 Task: In the  document Friendship.txt Use the tool word Count 'and display word count while typing' Create the translated copy of the document in  'Italian' Change notification to  Comments for you
Action: Mouse moved to (166, 79)
Screenshot: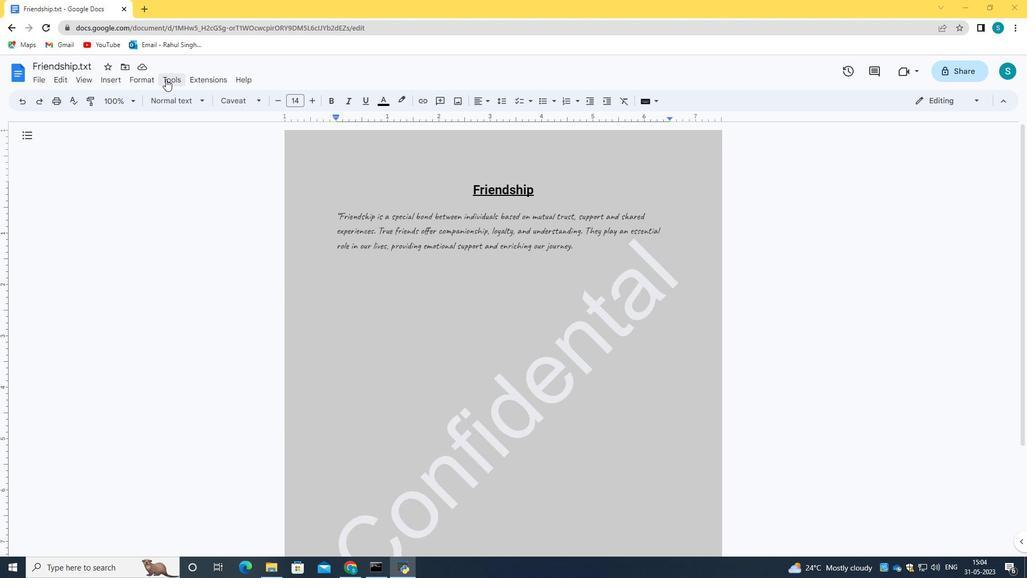 
Action: Mouse pressed left at (166, 79)
Screenshot: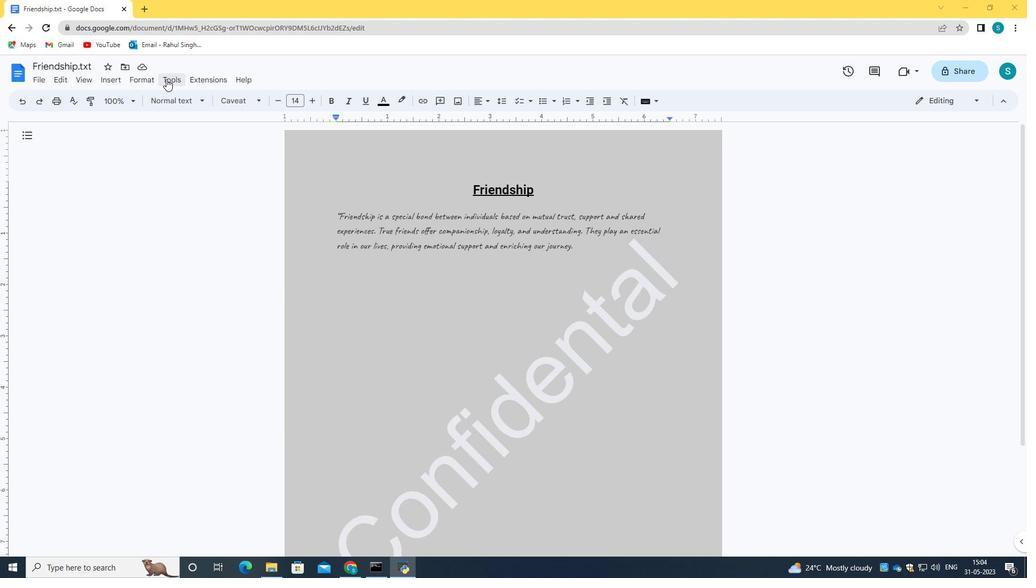 
Action: Mouse moved to (203, 122)
Screenshot: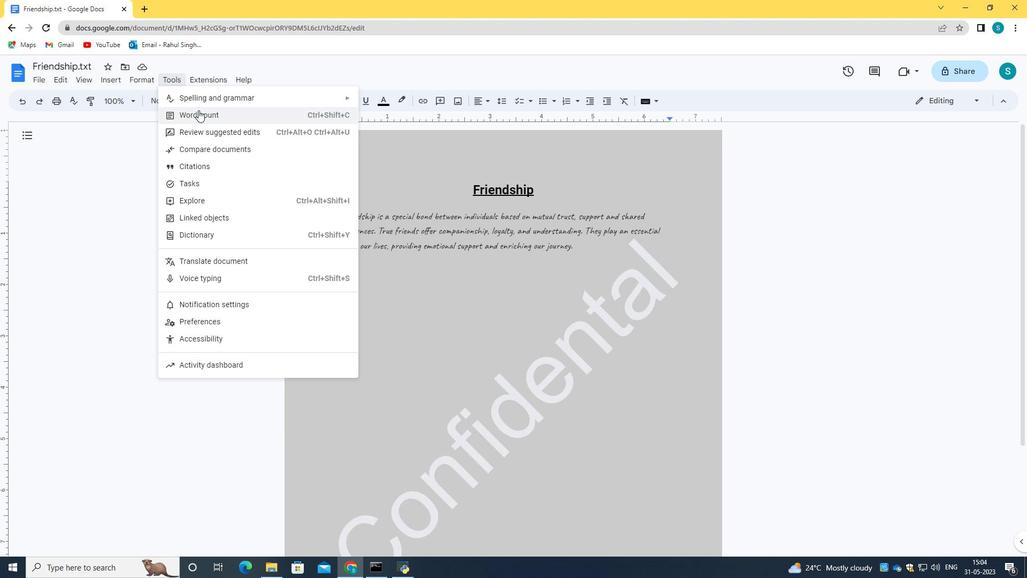 
Action: Mouse pressed left at (203, 122)
Screenshot: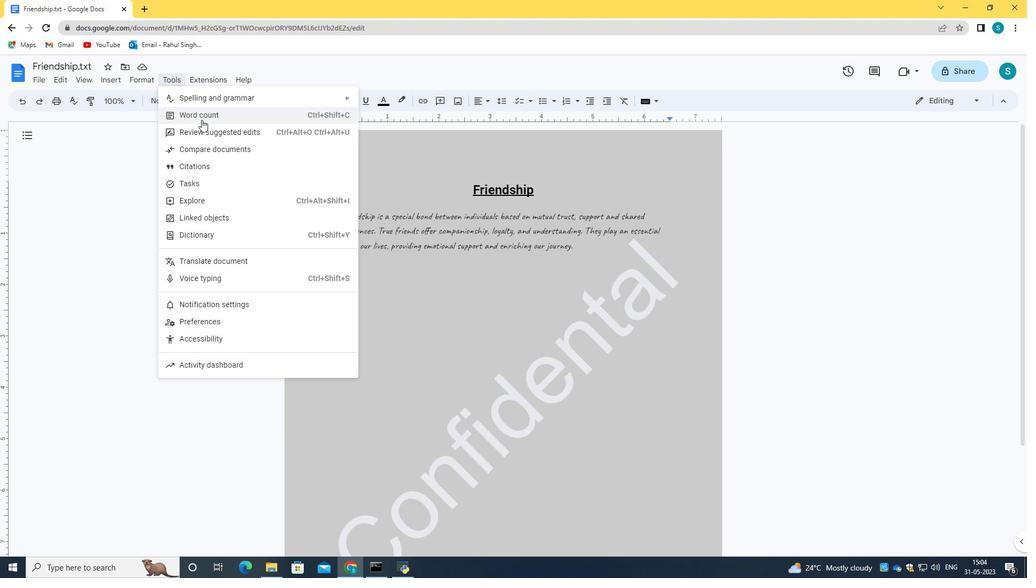
Action: Mouse moved to (454, 352)
Screenshot: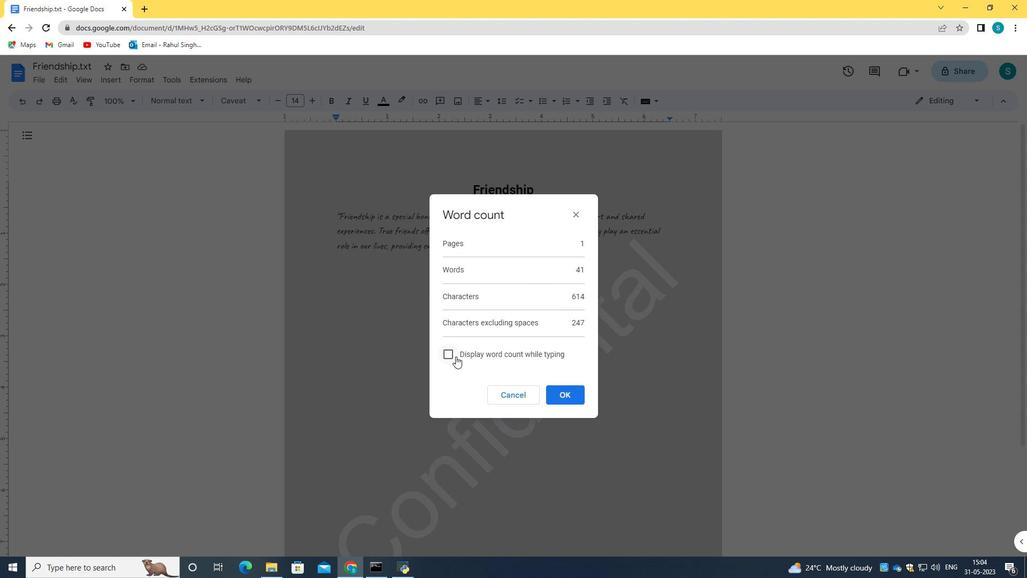 
Action: Mouse pressed left at (454, 352)
Screenshot: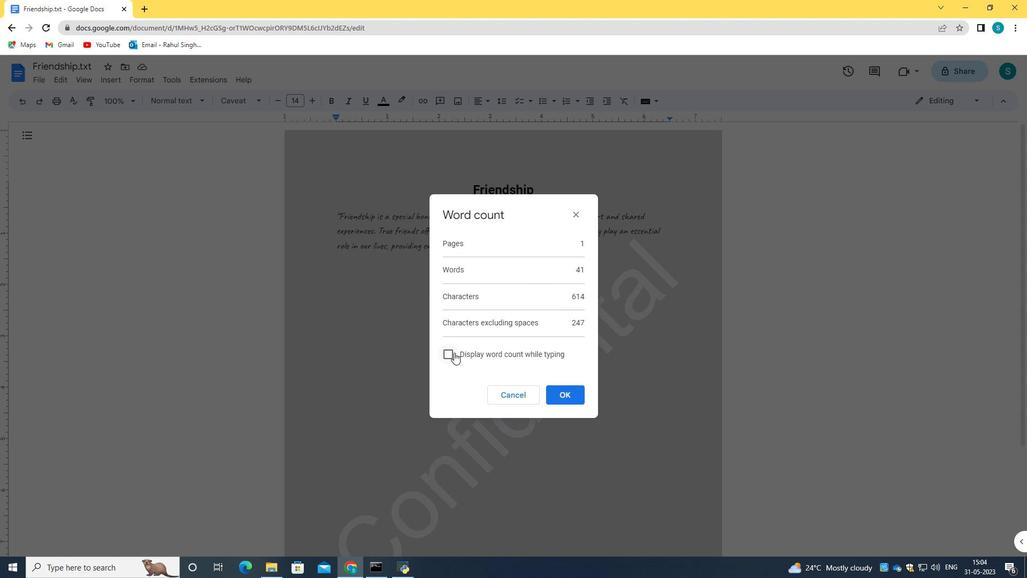 
Action: Mouse moved to (558, 395)
Screenshot: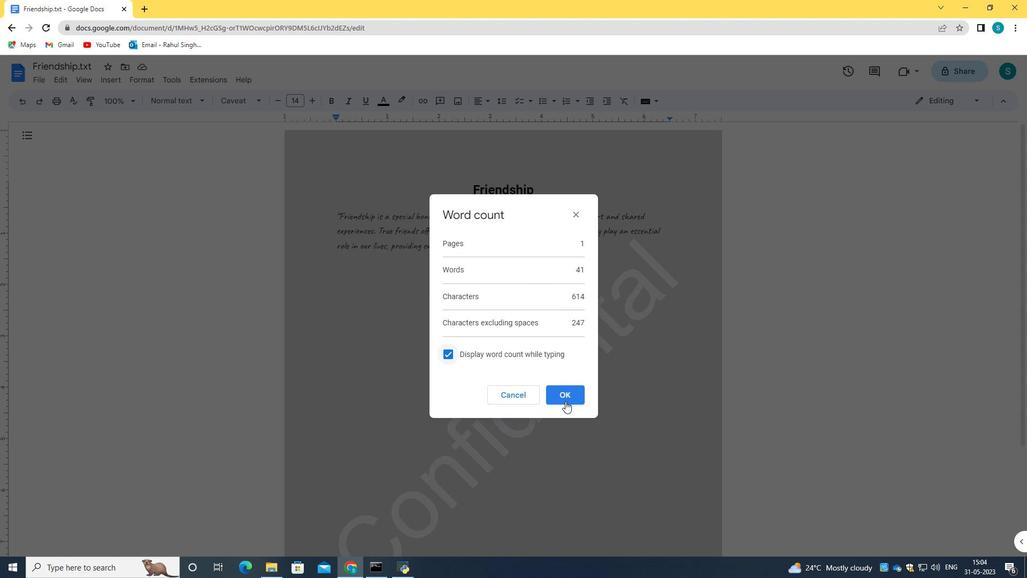 
Action: Mouse pressed left at (558, 395)
Screenshot: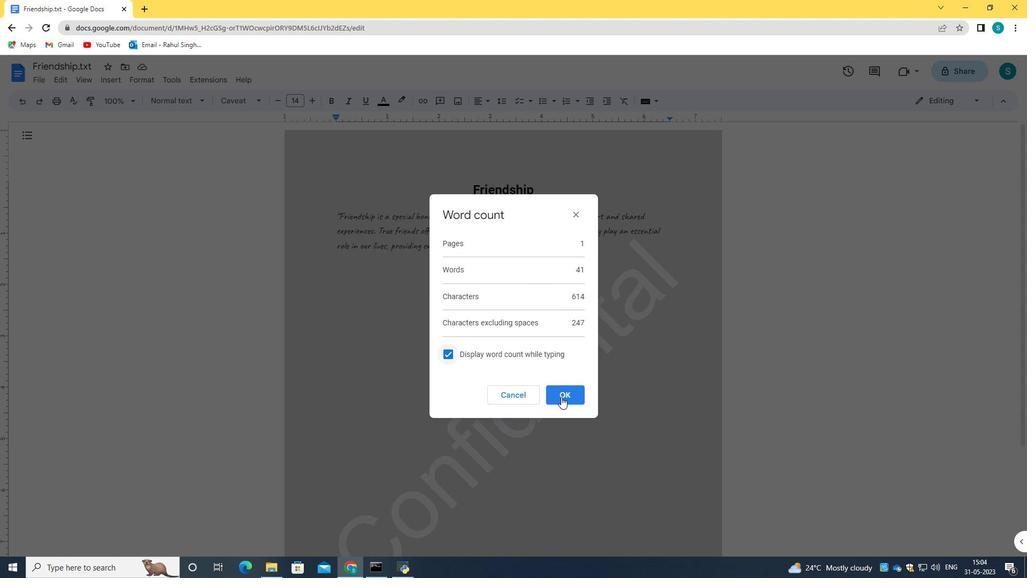 
Action: Mouse moved to (36, 79)
Screenshot: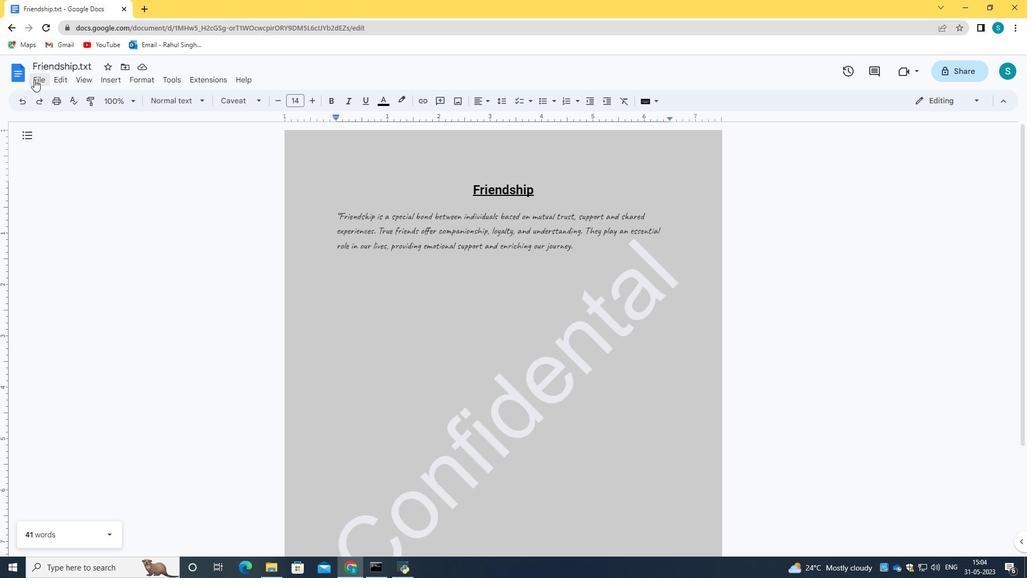 
Action: Mouse pressed left at (36, 79)
Screenshot: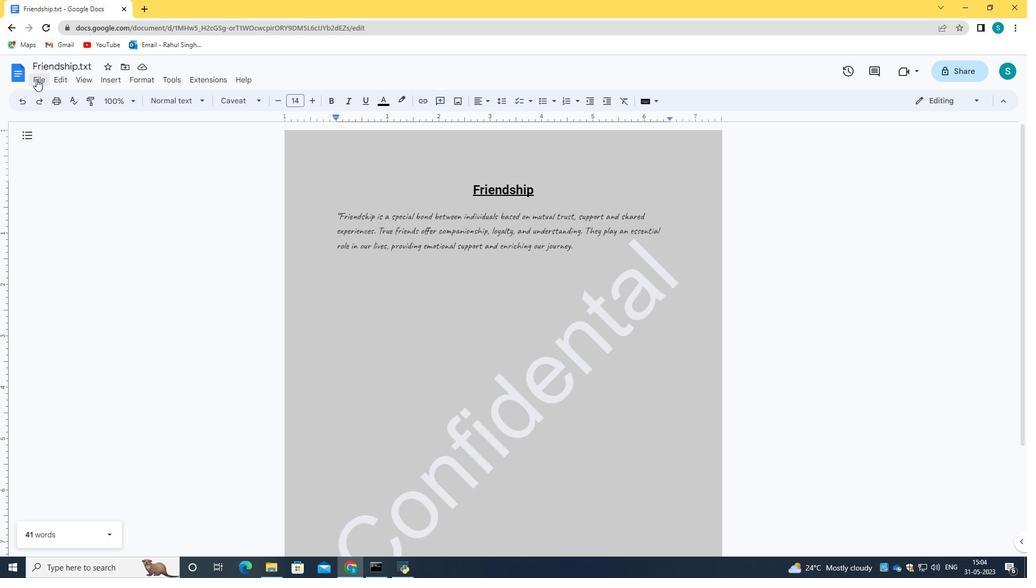 
Action: Mouse moved to (205, 259)
Screenshot: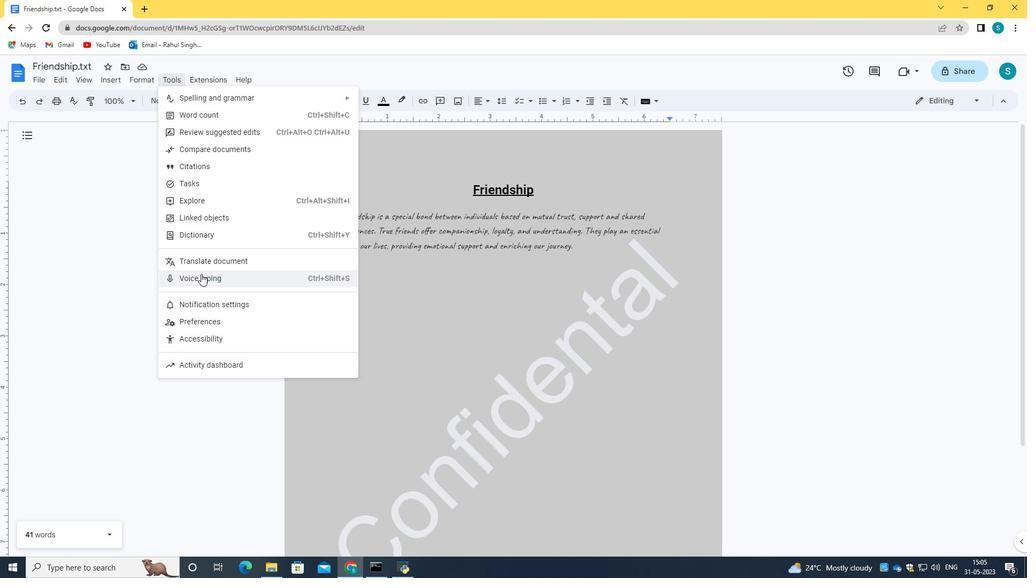 
Action: Mouse pressed left at (205, 259)
Screenshot: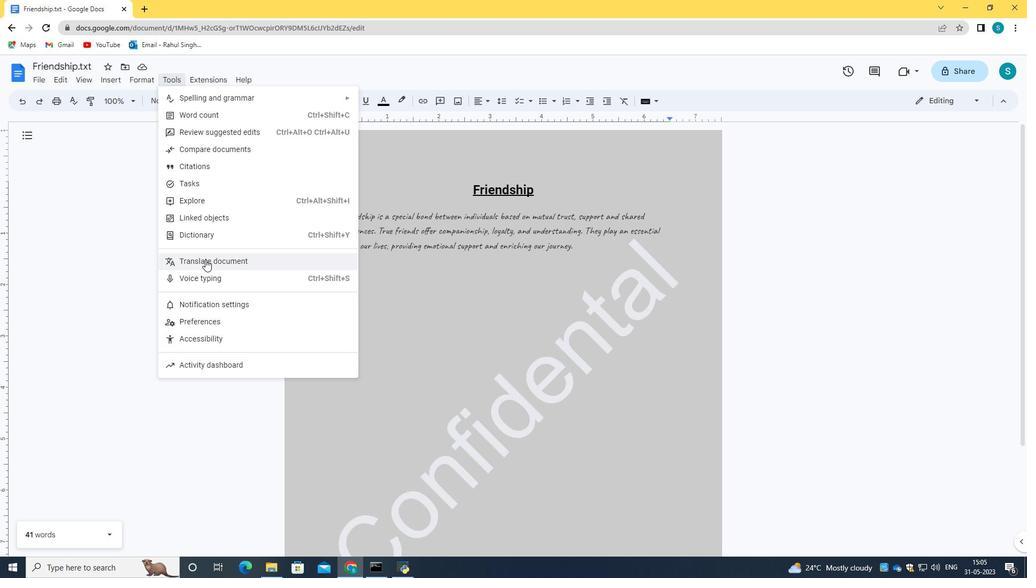 
Action: Mouse moved to (493, 323)
Screenshot: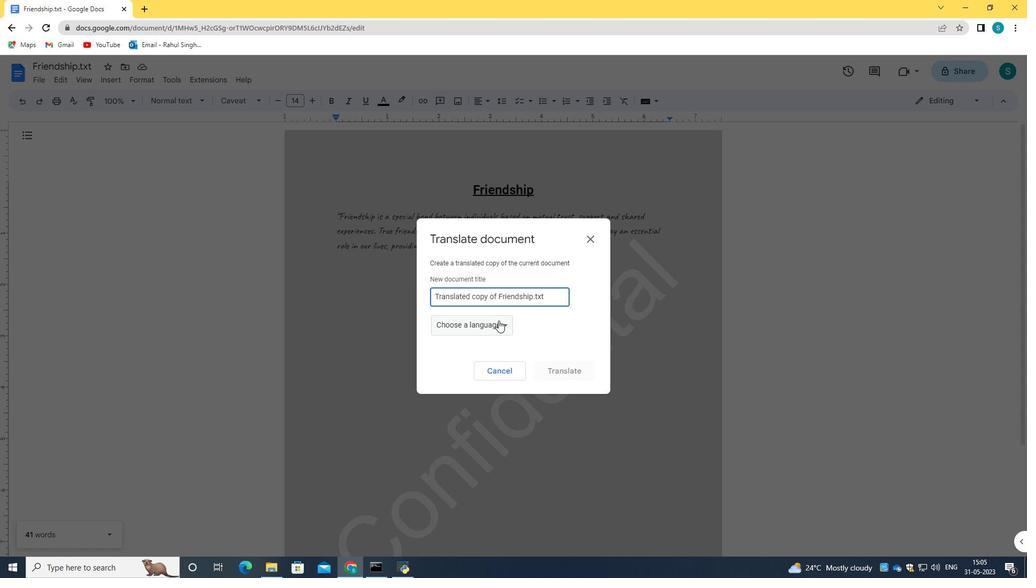 
Action: Mouse pressed left at (493, 323)
Screenshot: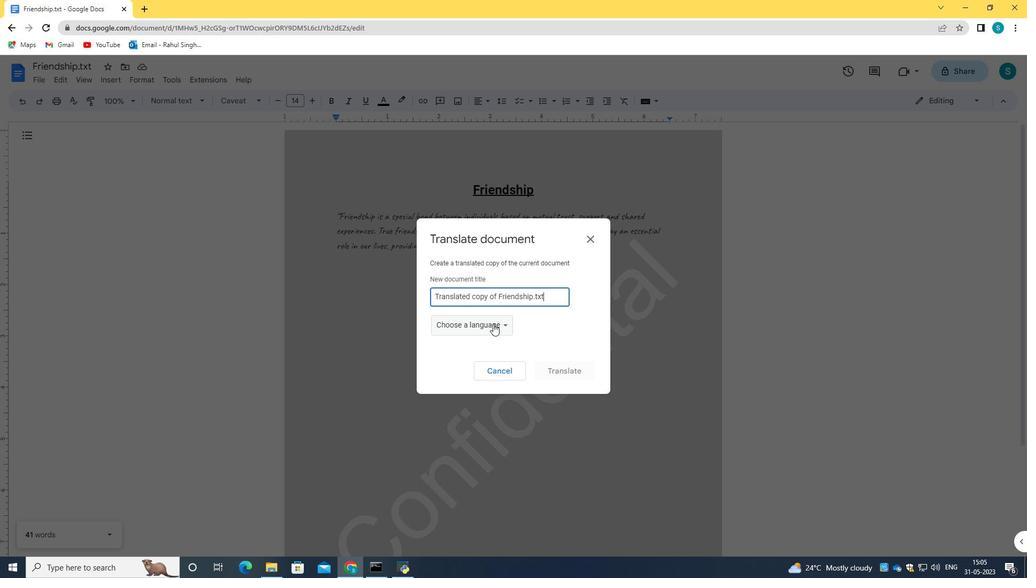 
Action: Mouse scrolled (493, 323) with delta (0, 0)
Screenshot: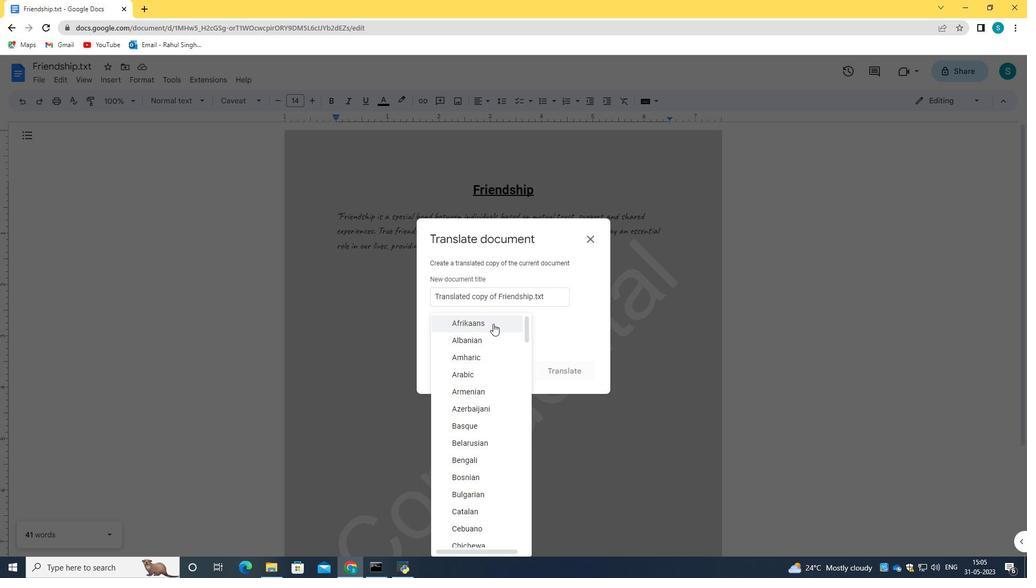 
Action: Mouse scrolled (493, 323) with delta (0, 0)
Screenshot: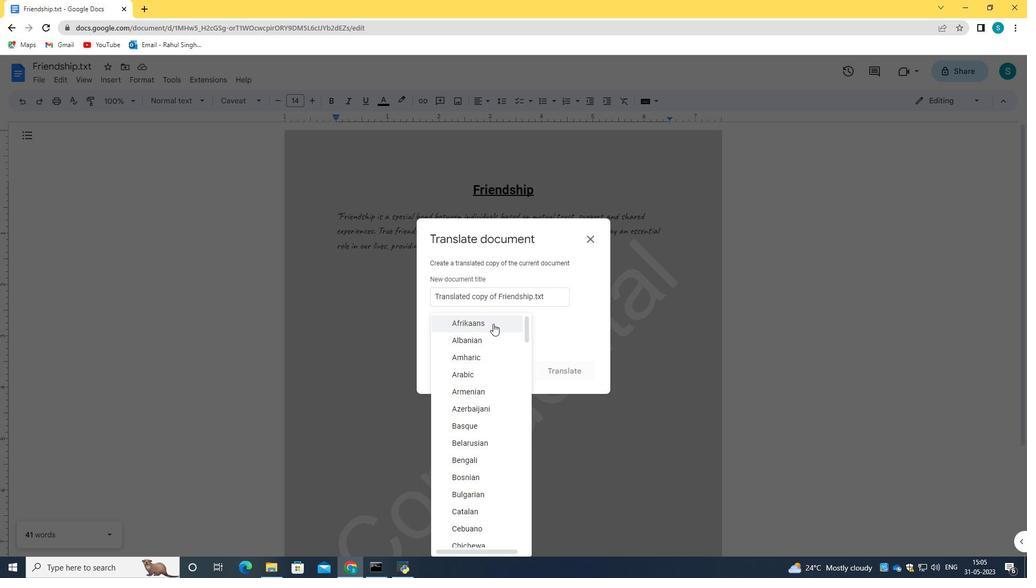 
Action: Mouse moved to (493, 324)
Screenshot: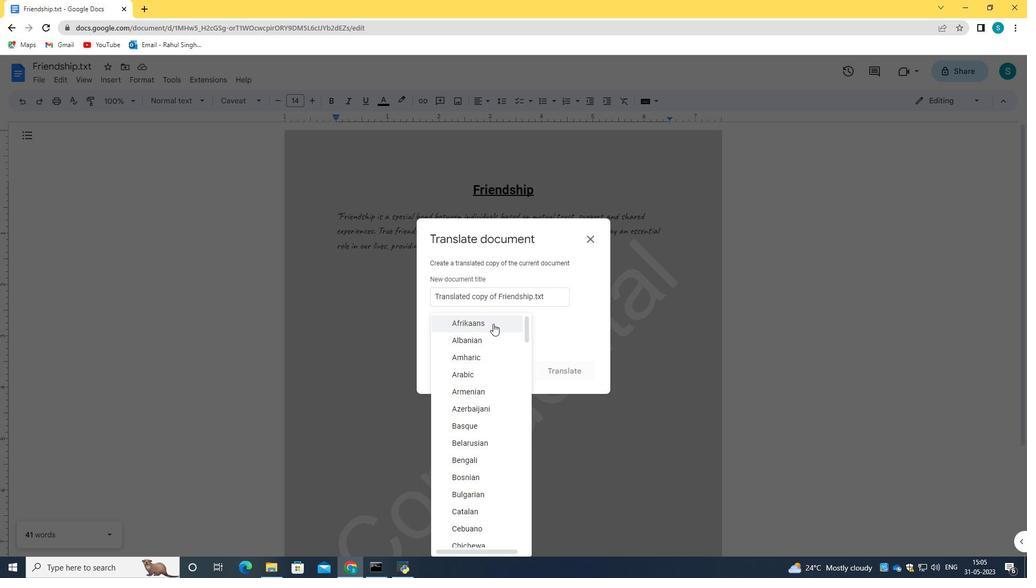 
Action: Mouse scrolled (493, 323) with delta (0, 0)
Screenshot: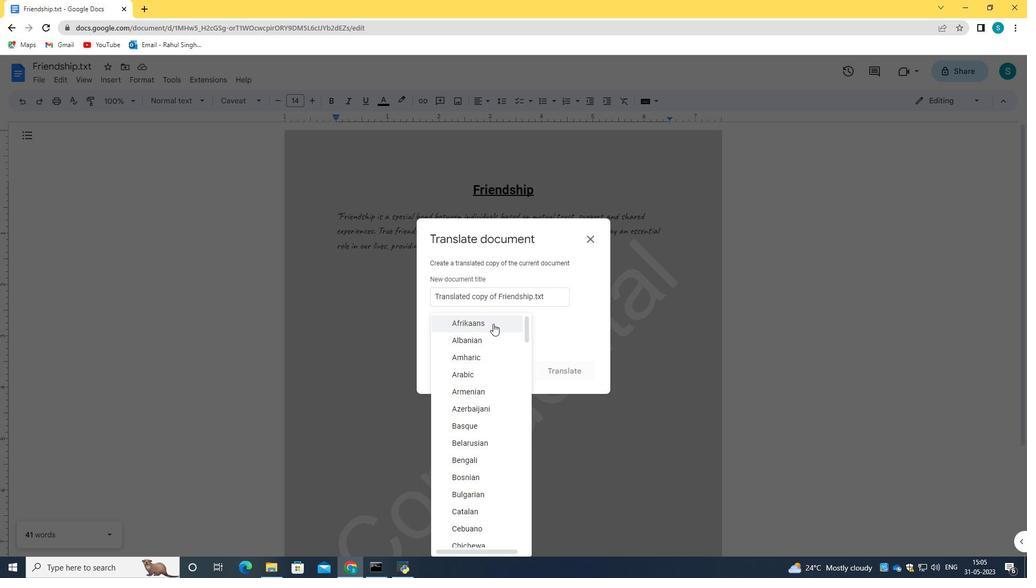 
Action: Mouse moved to (500, 380)
Screenshot: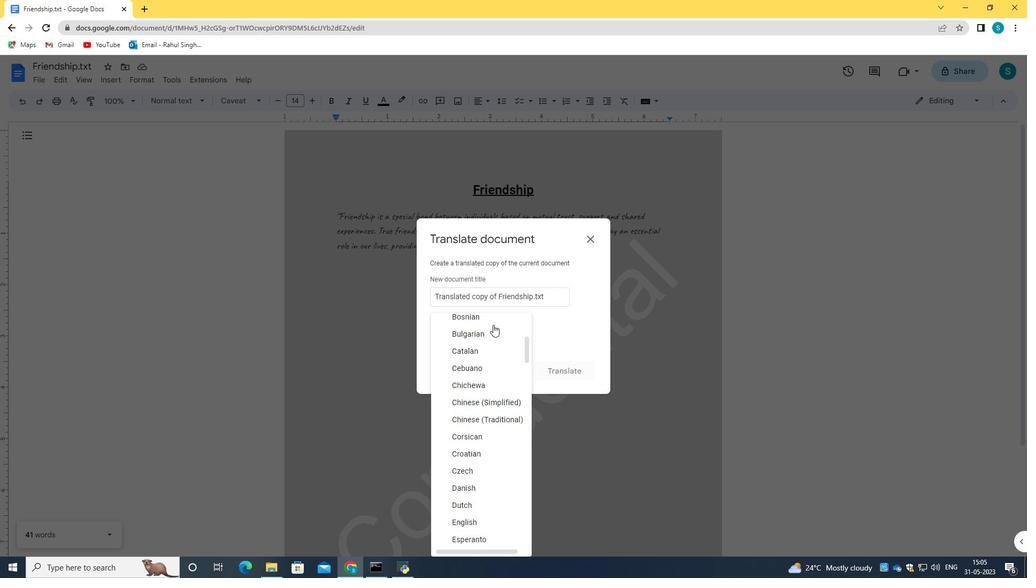 
Action: Mouse scrolled (500, 380) with delta (0, 0)
Screenshot: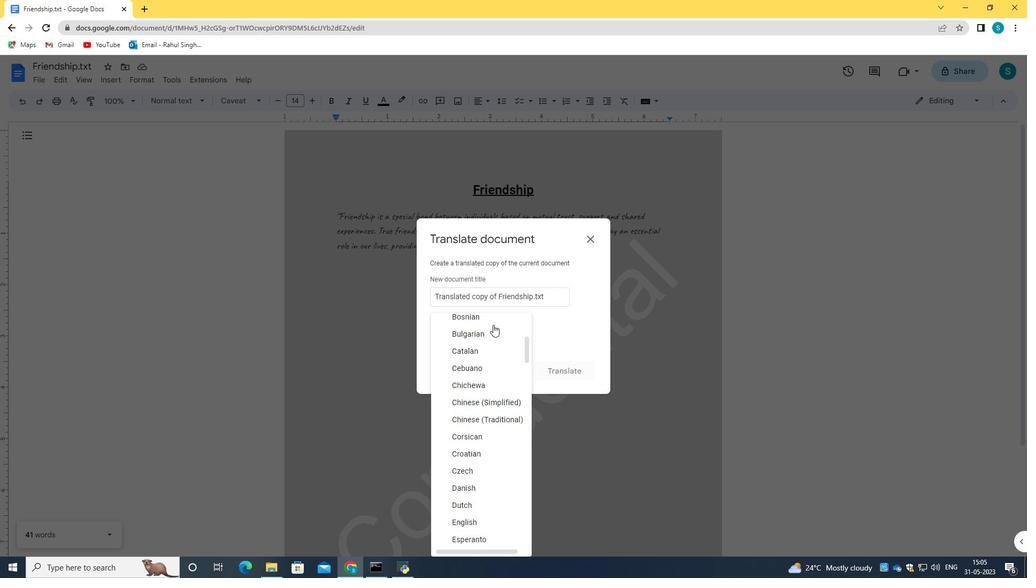 
Action: Mouse moved to (498, 384)
Screenshot: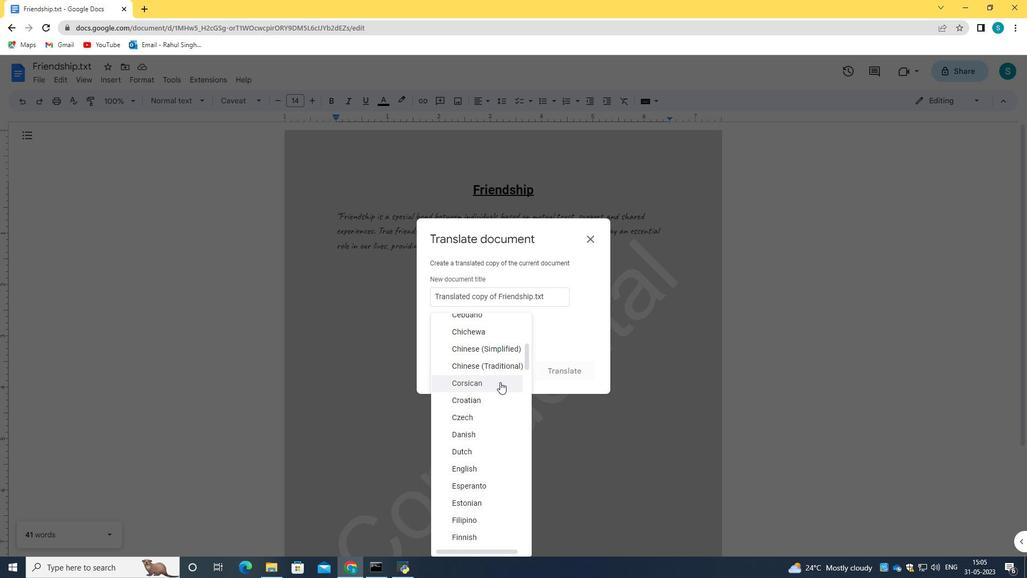 
Action: Mouse scrolled (498, 383) with delta (0, 0)
Screenshot: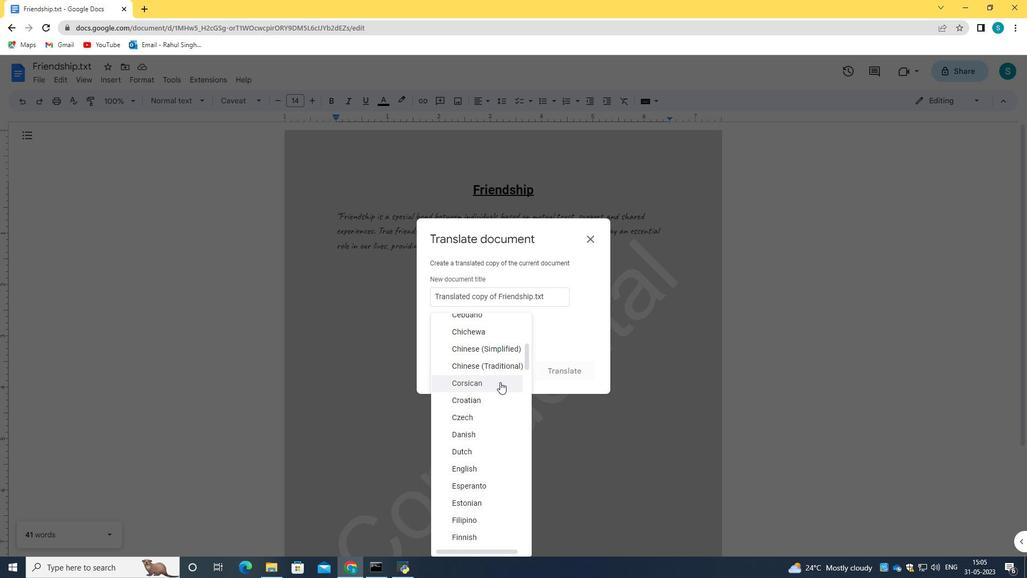 
Action: Mouse moved to (498, 385)
Screenshot: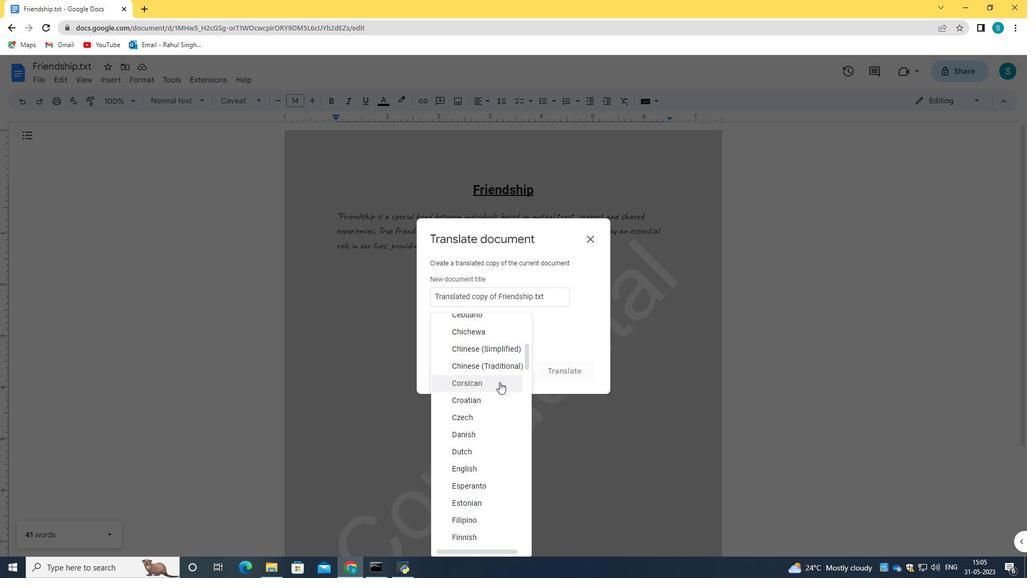 
Action: Mouse scrolled (498, 384) with delta (0, 0)
Screenshot: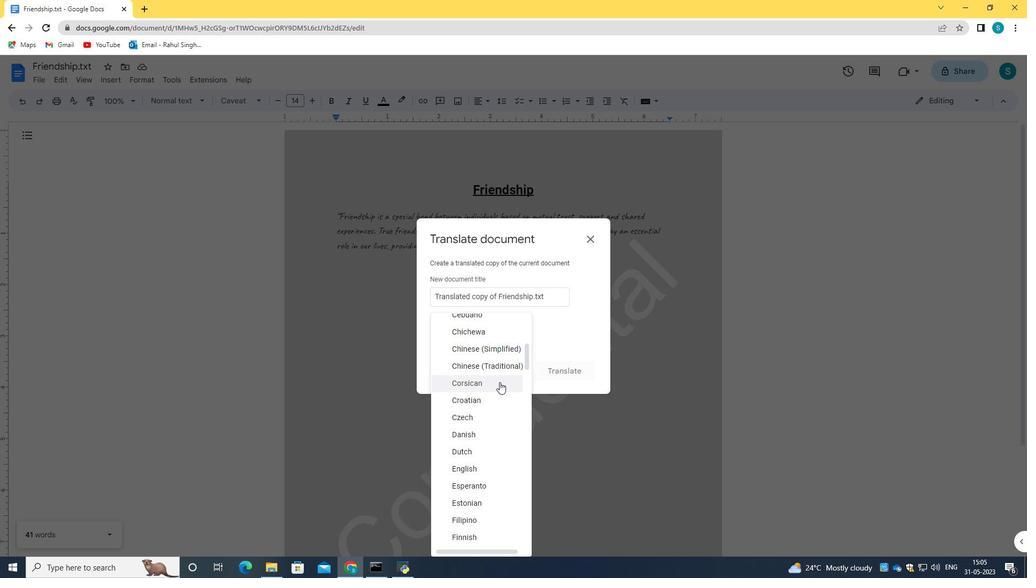 
Action: Mouse moved to (477, 393)
Screenshot: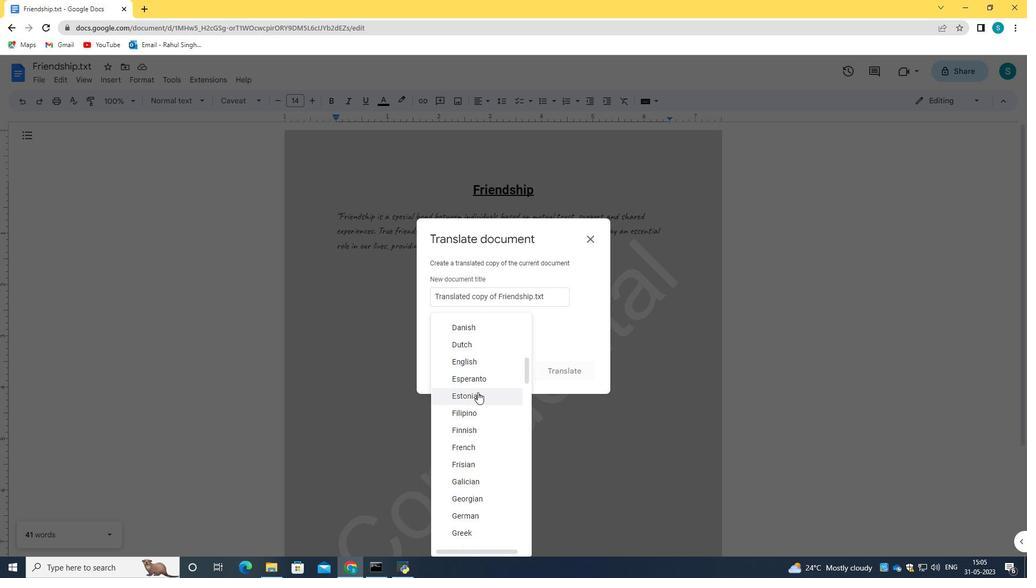 
Action: Mouse scrolled (477, 392) with delta (0, 0)
Screenshot: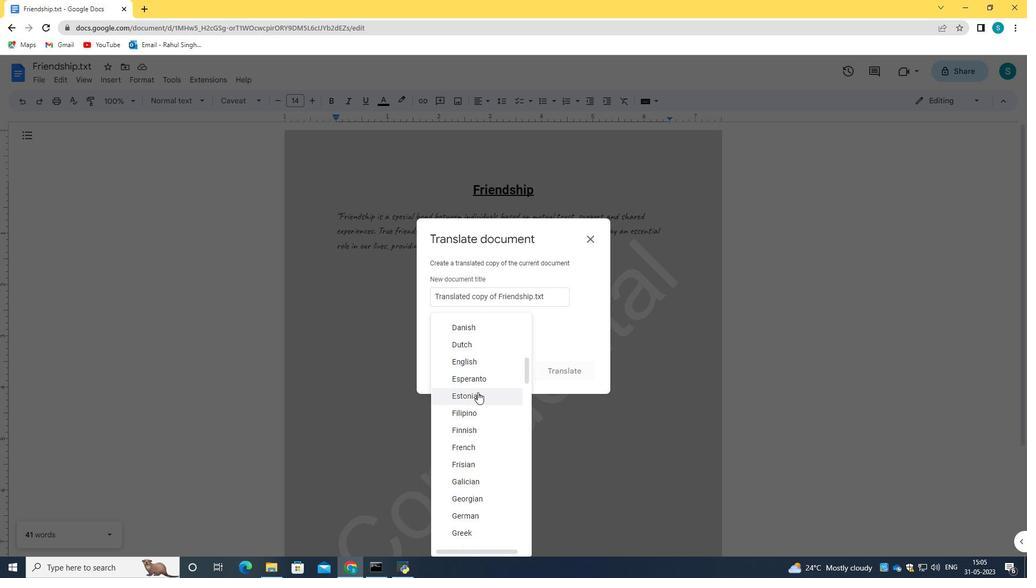 
Action: Mouse moved to (477, 394)
Screenshot: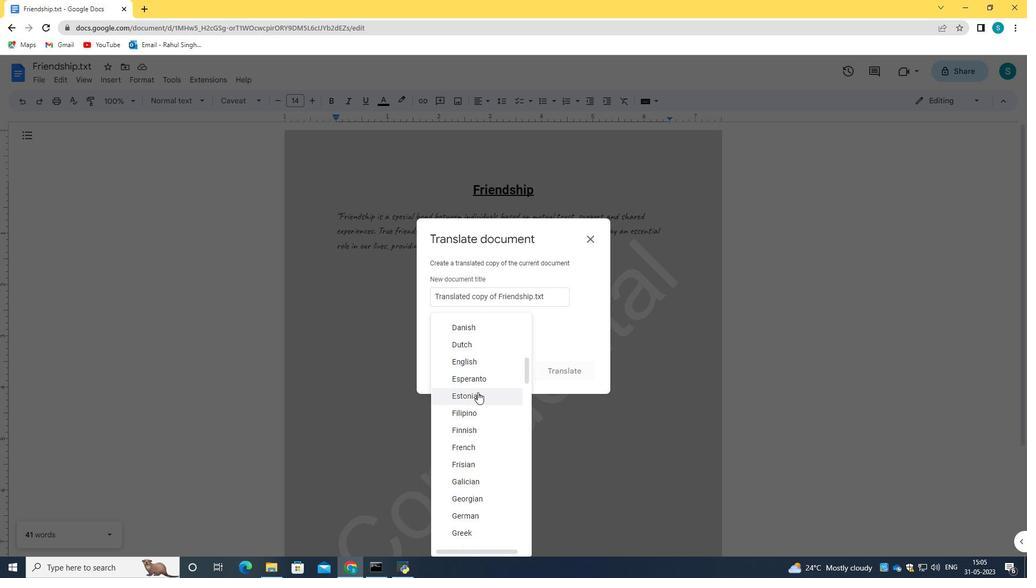 
Action: Mouse scrolled (477, 393) with delta (0, 0)
Screenshot: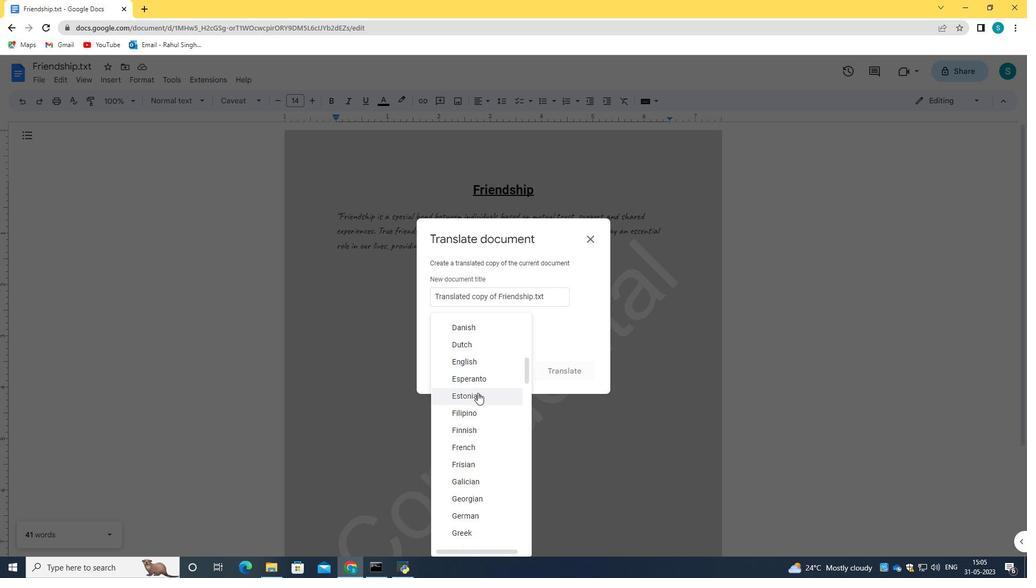 
Action: Mouse moved to (482, 446)
Screenshot: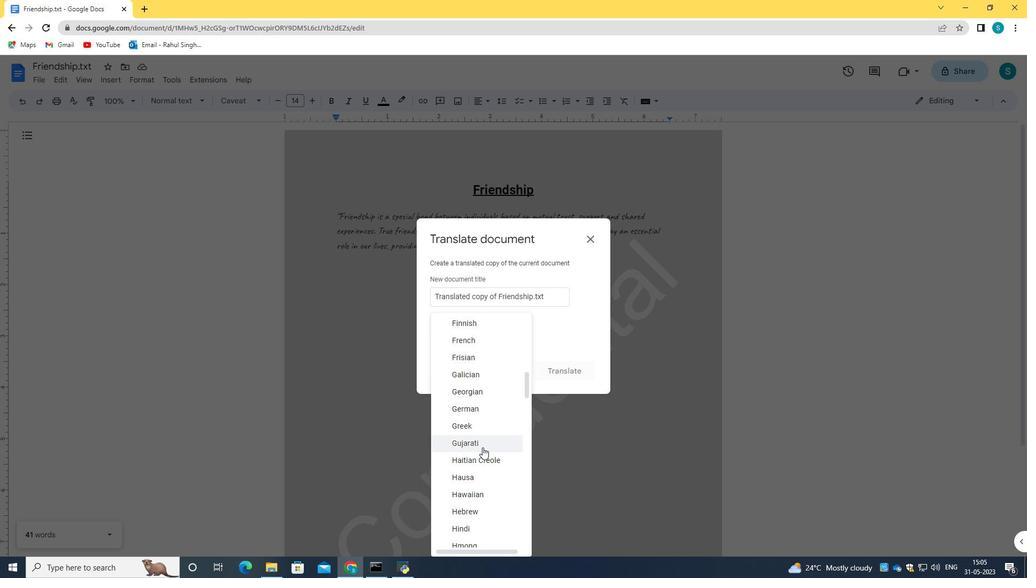 
Action: Mouse scrolled (482, 446) with delta (0, 0)
Screenshot: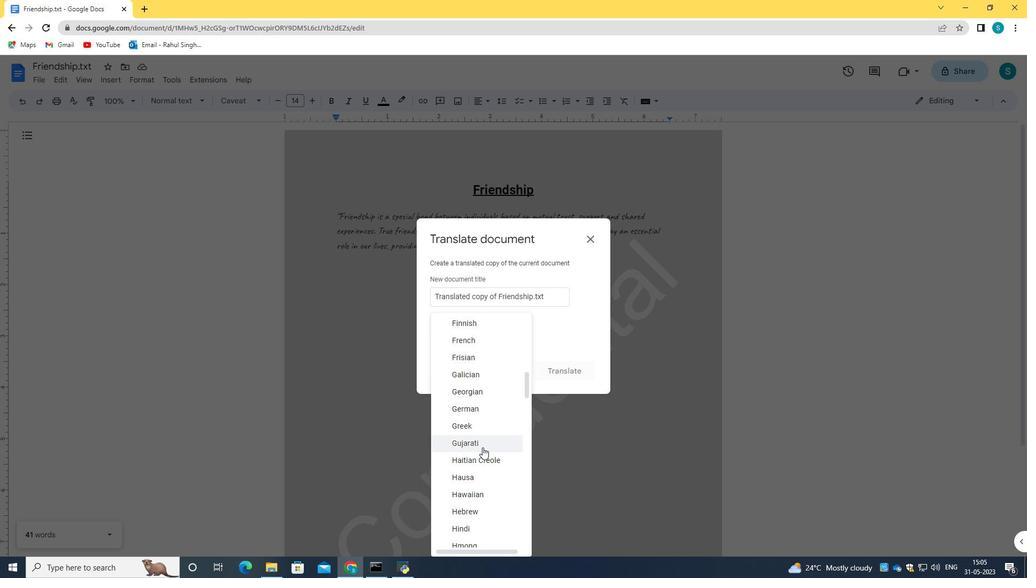 
Action: Mouse scrolled (482, 446) with delta (0, 0)
Screenshot: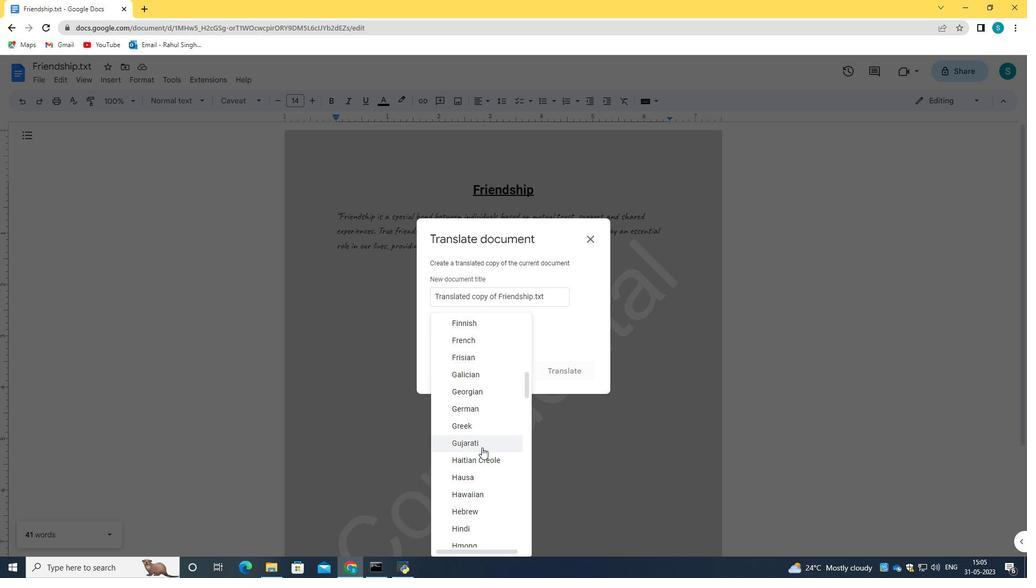 
Action: Mouse moved to (486, 433)
Screenshot: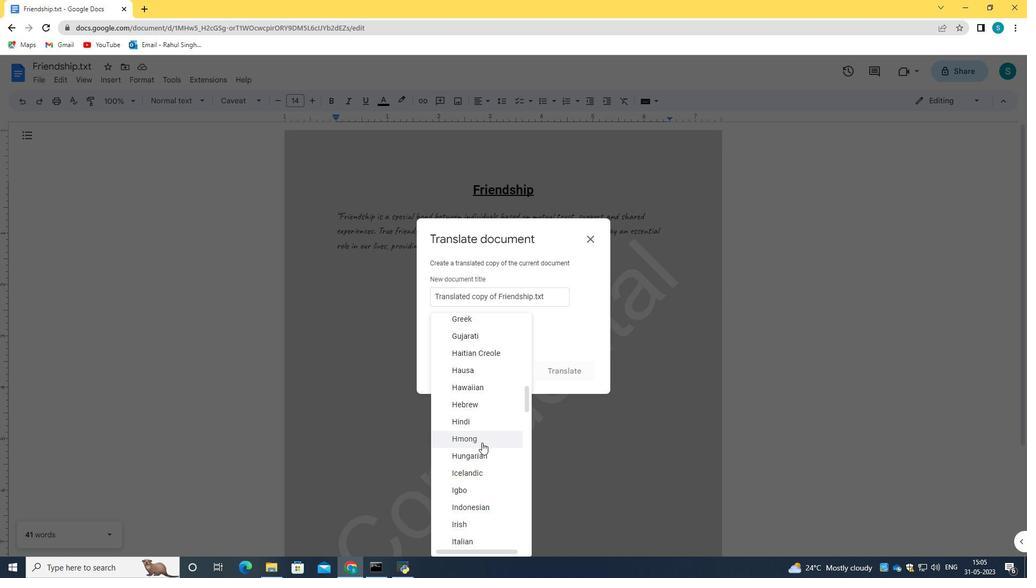 
Action: Mouse scrolled (486, 433) with delta (0, 0)
Screenshot: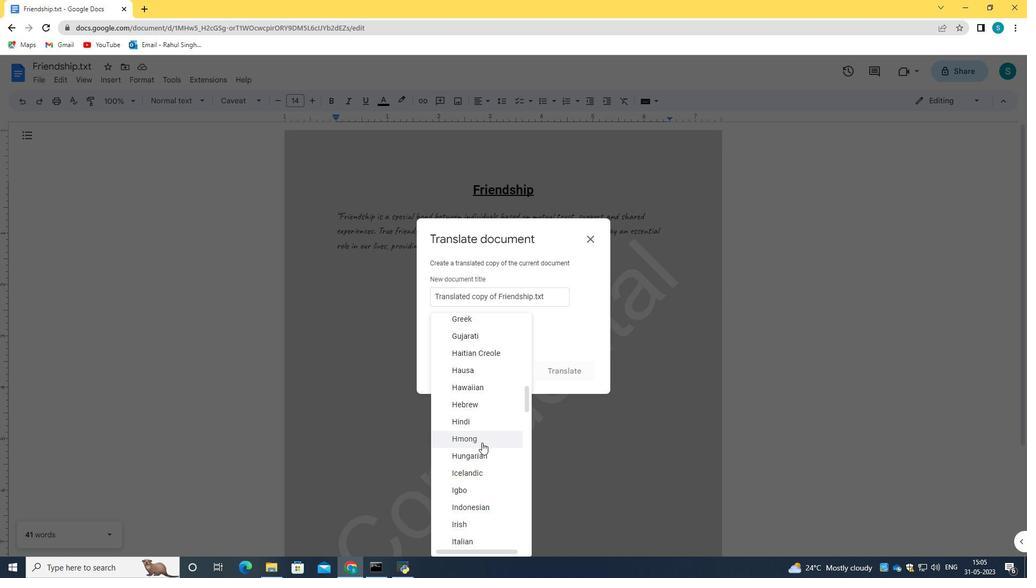 
Action: Mouse moved to (486, 432)
Screenshot: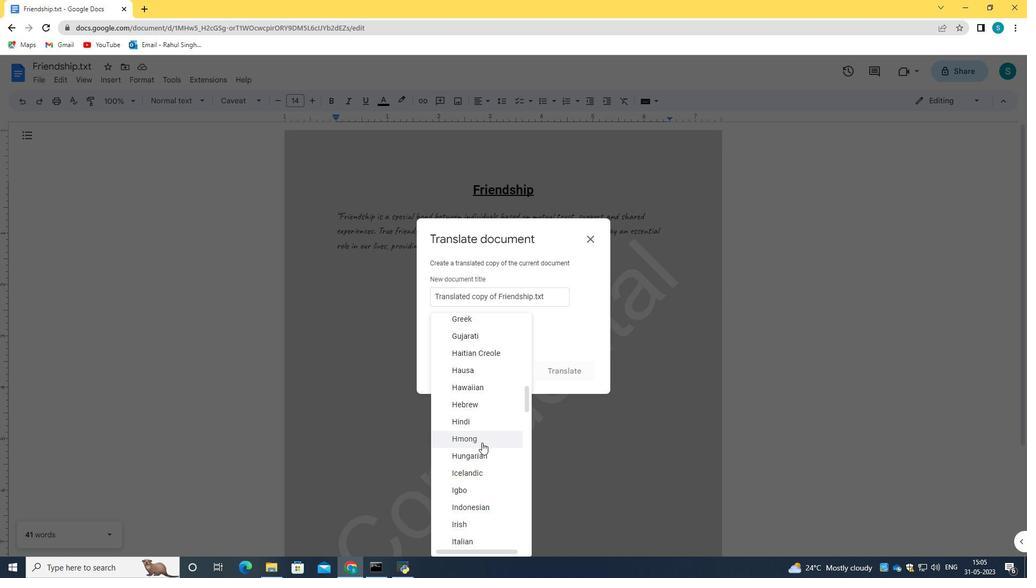 
Action: Mouse scrolled (486, 433) with delta (0, 0)
Screenshot: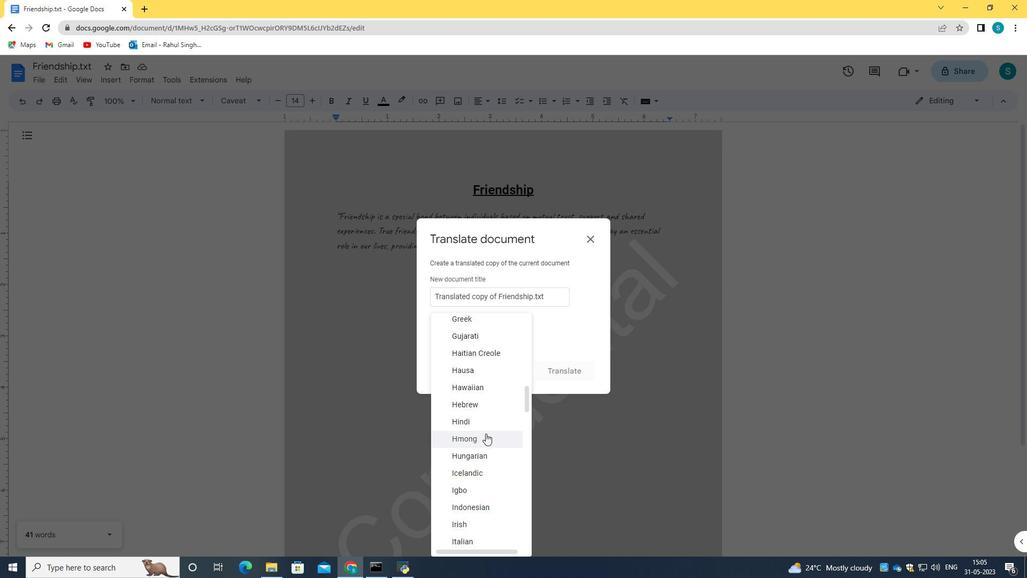 
Action: Mouse moved to (486, 422)
Screenshot: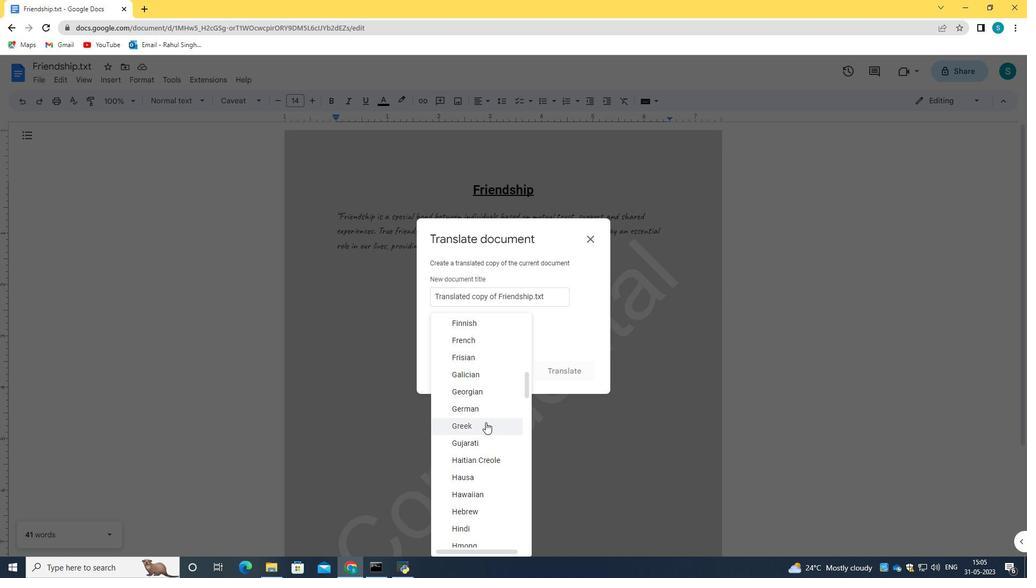 
Action: Mouse scrolled (486, 421) with delta (0, 0)
Screenshot: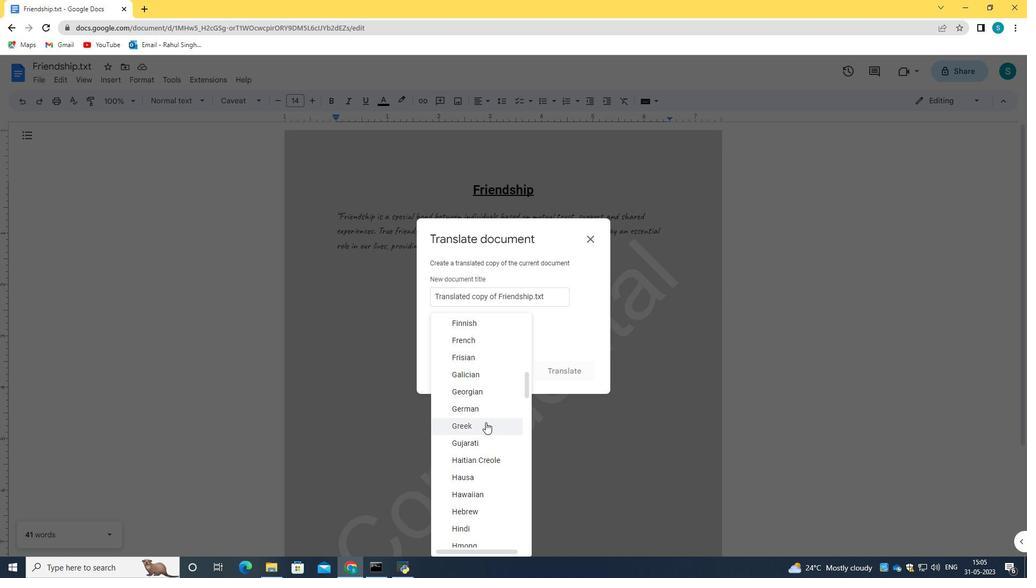 
Action: Mouse scrolled (486, 421) with delta (0, 0)
Screenshot: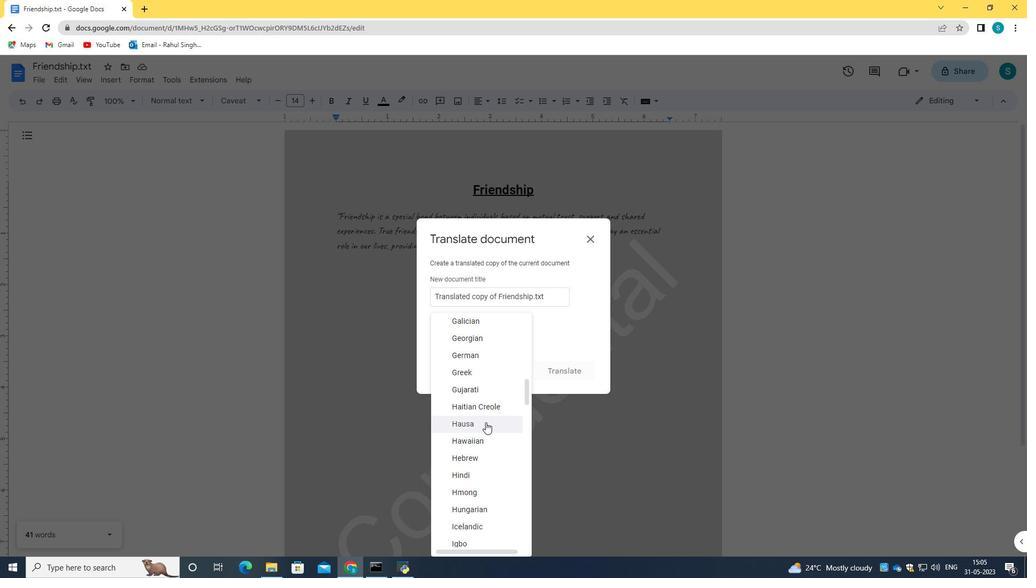 
Action: Mouse scrolled (486, 421) with delta (0, 0)
Screenshot: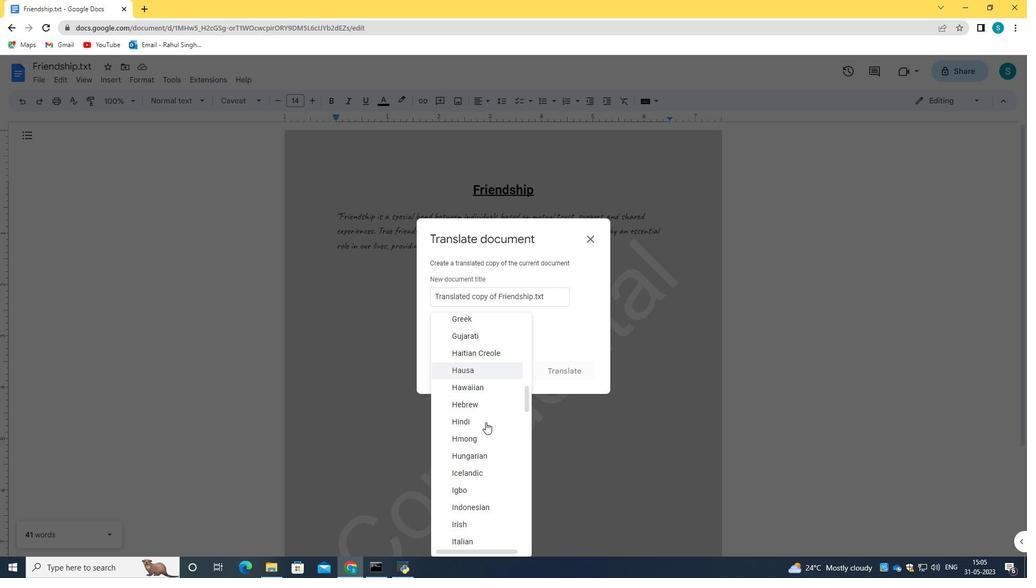 
Action: Mouse moved to (465, 492)
Screenshot: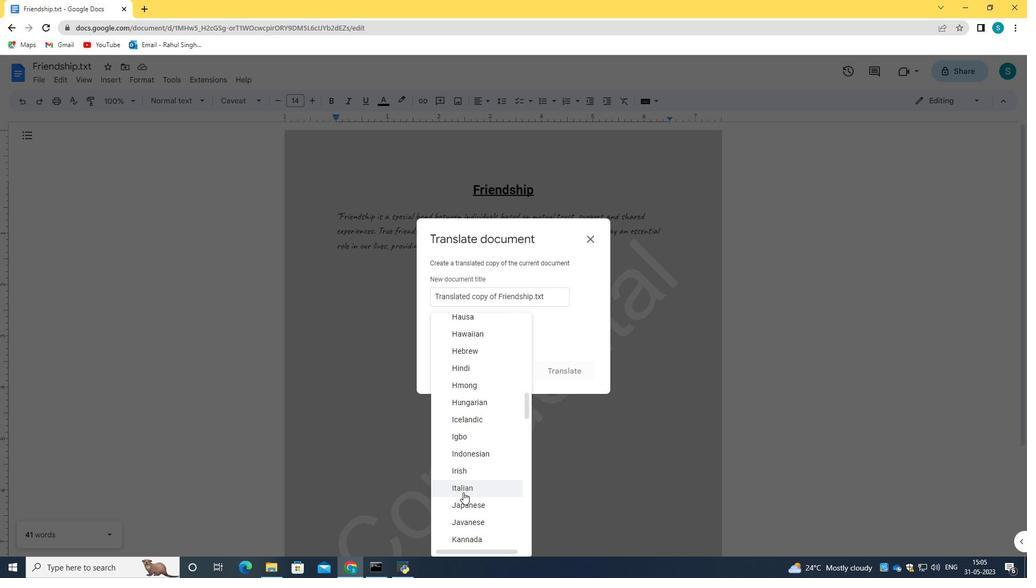
Action: Mouse pressed left at (465, 492)
Screenshot: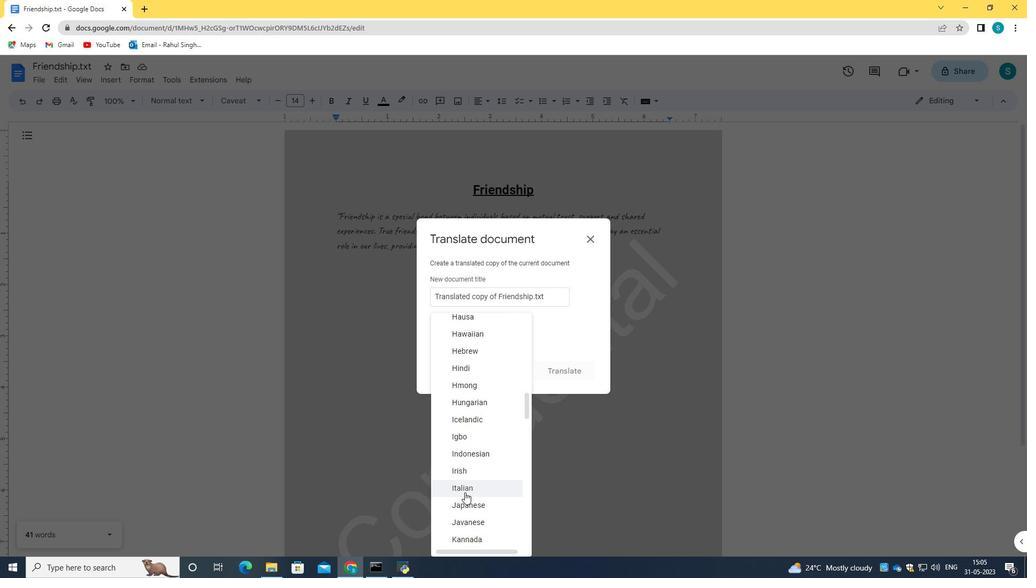 
Action: Mouse moved to (562, 370)
Screenshot: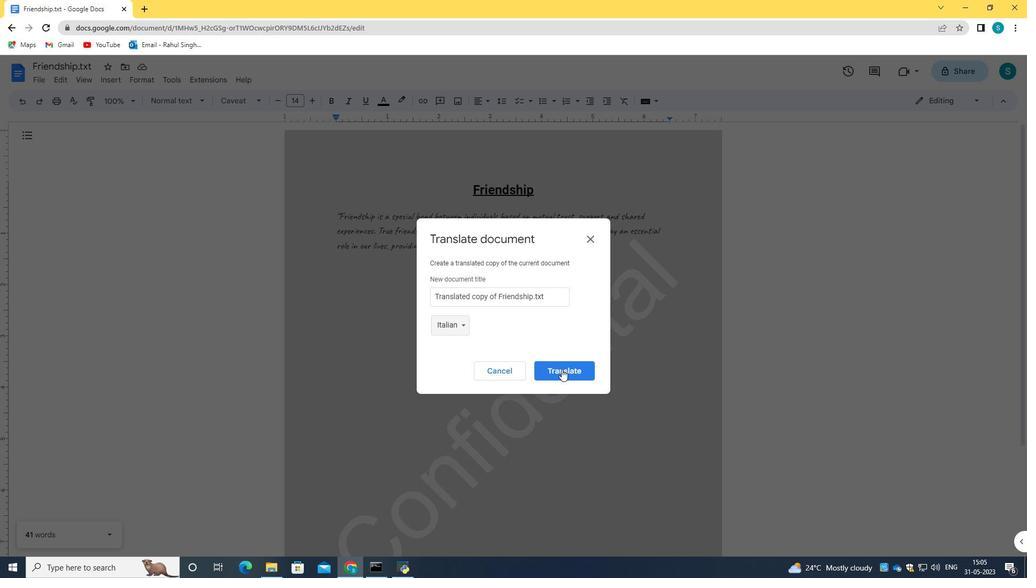 
Action: Mouse pressed left at (562, 370)
Screenshot: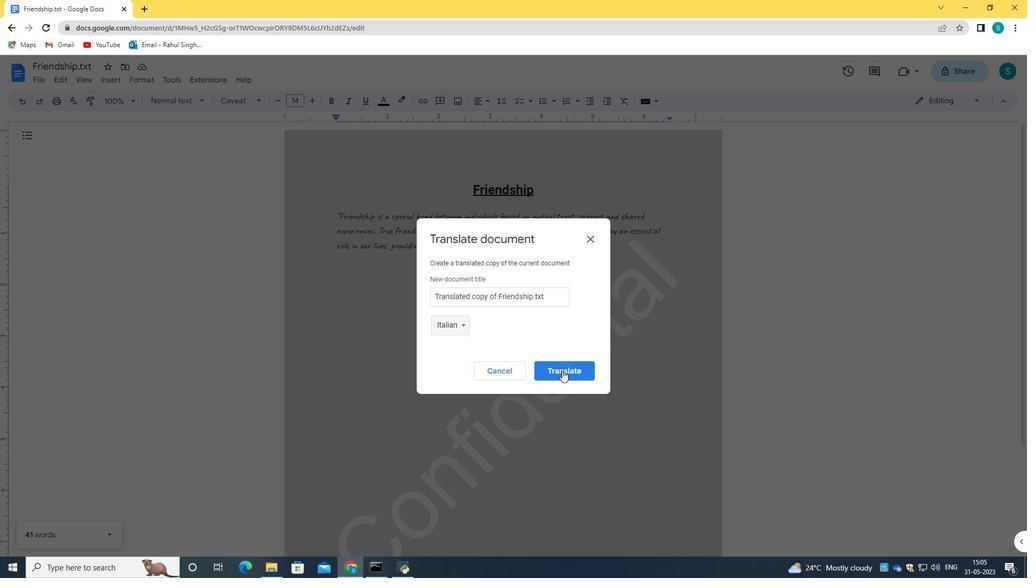 
Action: Mouse moved to (163, 80)
Screenshot: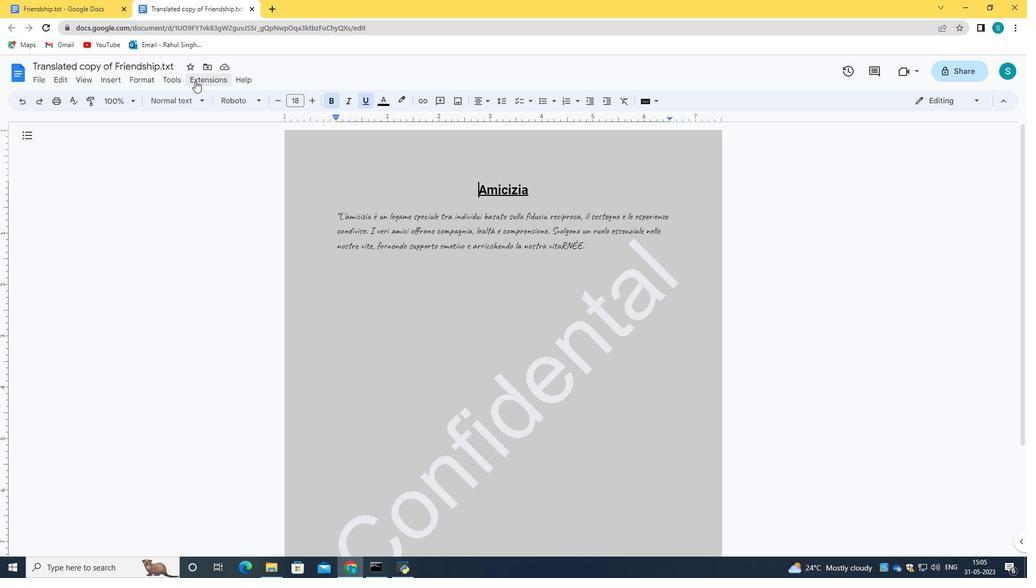 
Action: Mouse pressed left at (163, 80)
Screenshot: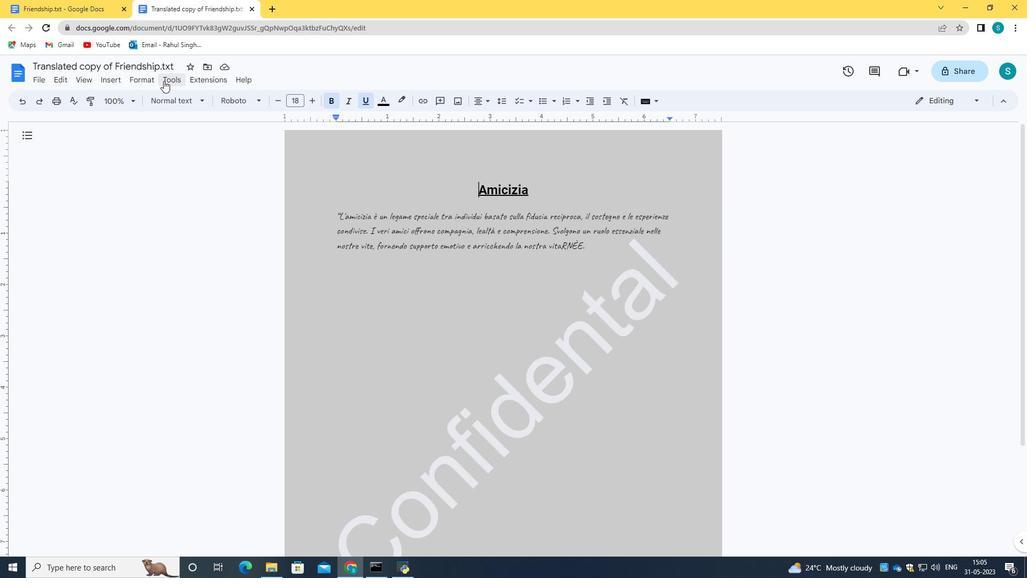 
Action: Mouse moved to (444, 388)
Screenshot: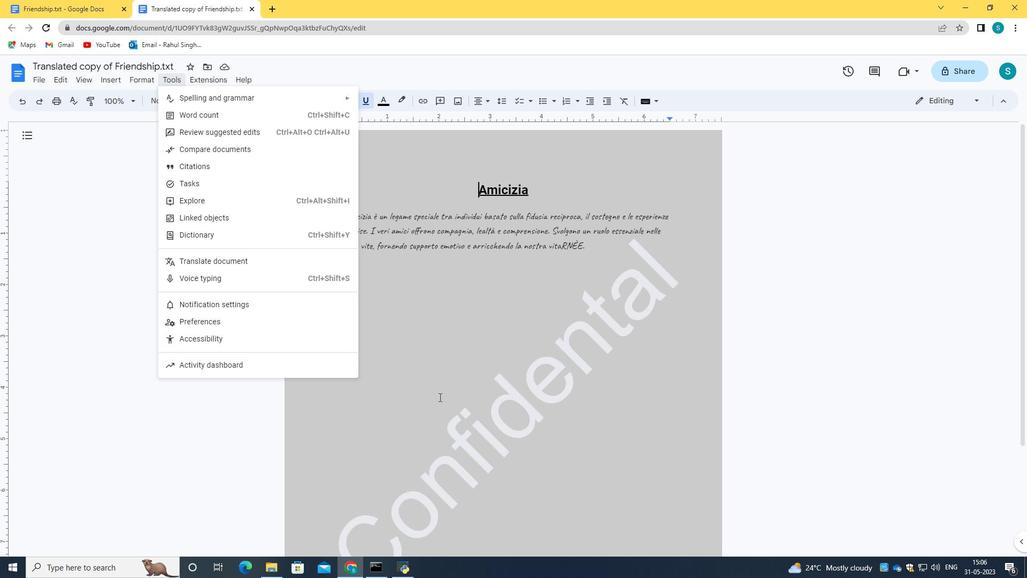 
Action: Mouse pressed left at (444, 388)
Screenshot: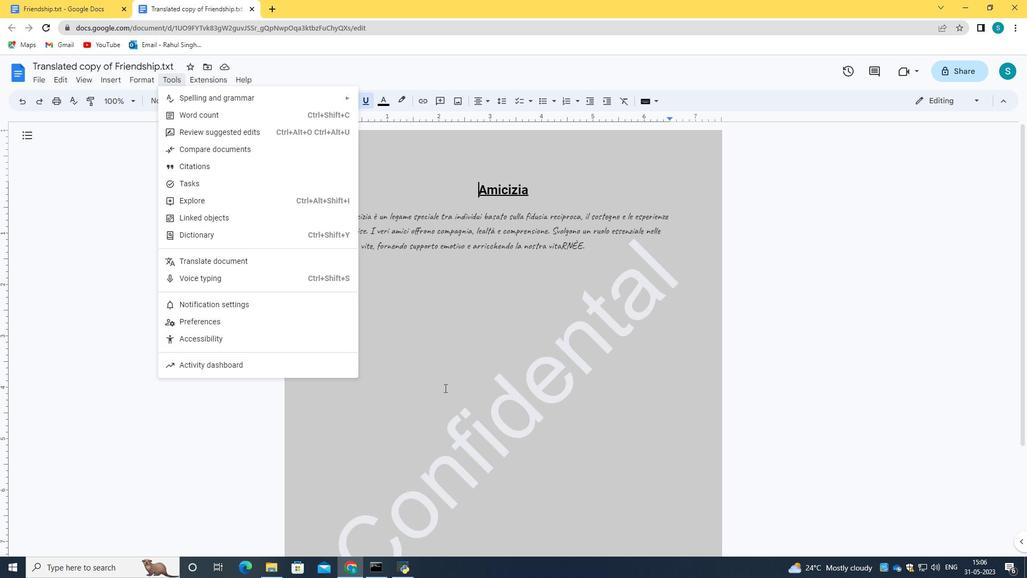 
